 Task: Add an empty checklist named "Backlog" to the card.
Action: Mouse moved to (898, 221)
Screenshot: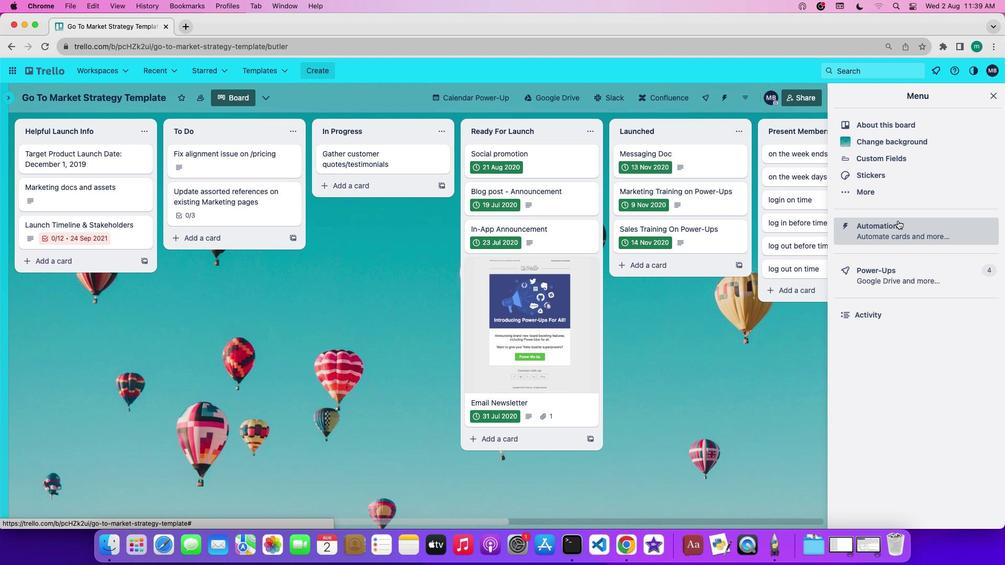 
Action: Mouse pressed left at (898, 221)
Screenshot: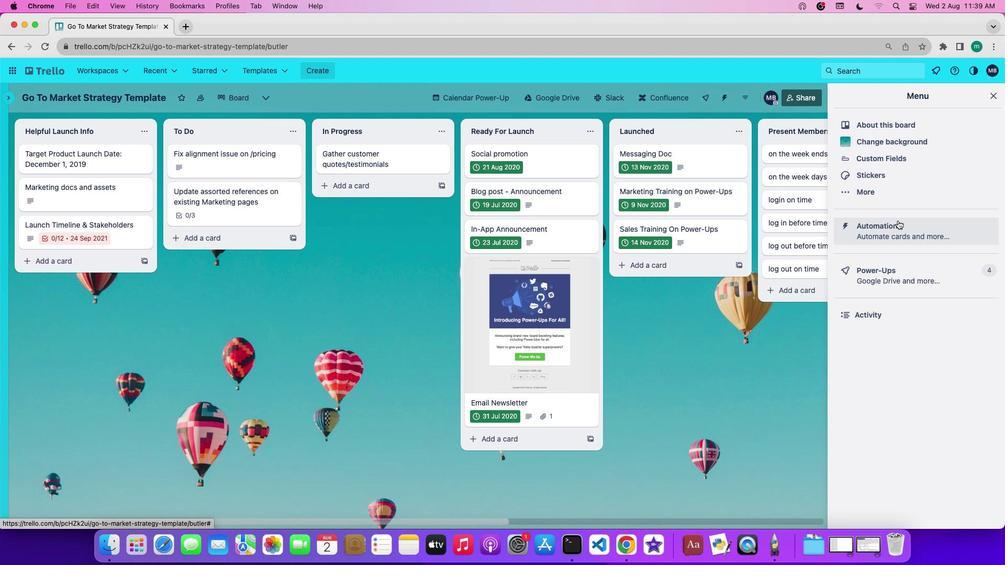 
Action: Mouse moved to (89, 272)
Screenshot: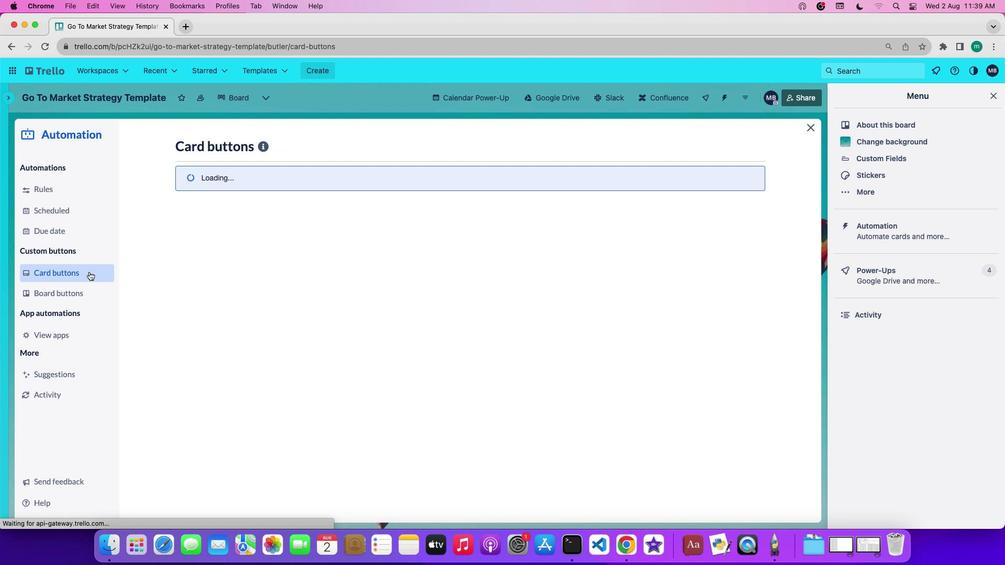 
Action: Mouse pressed left at (89, 272)
Screenshot: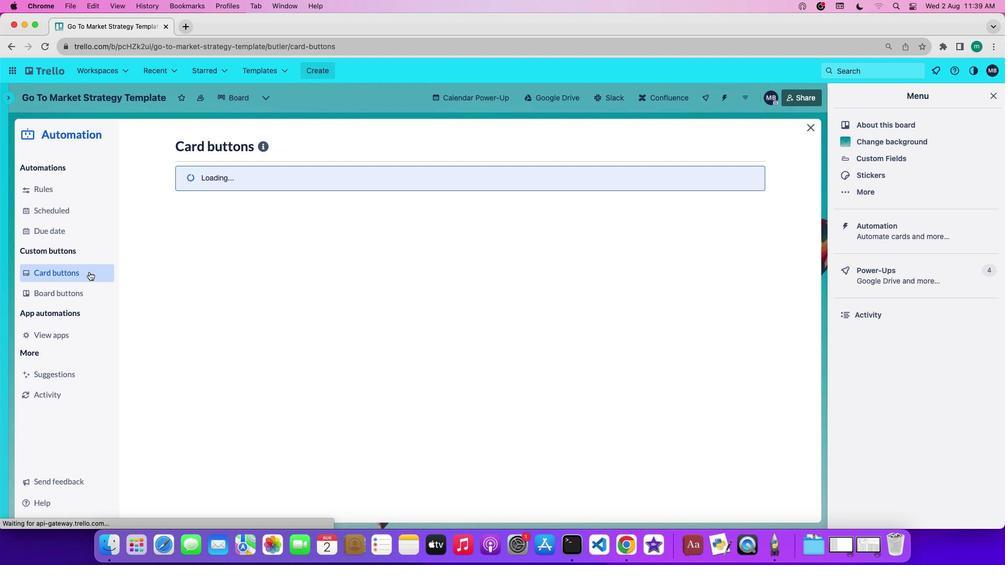 
Action: Mouse moved to (230, 364)
Screenshot: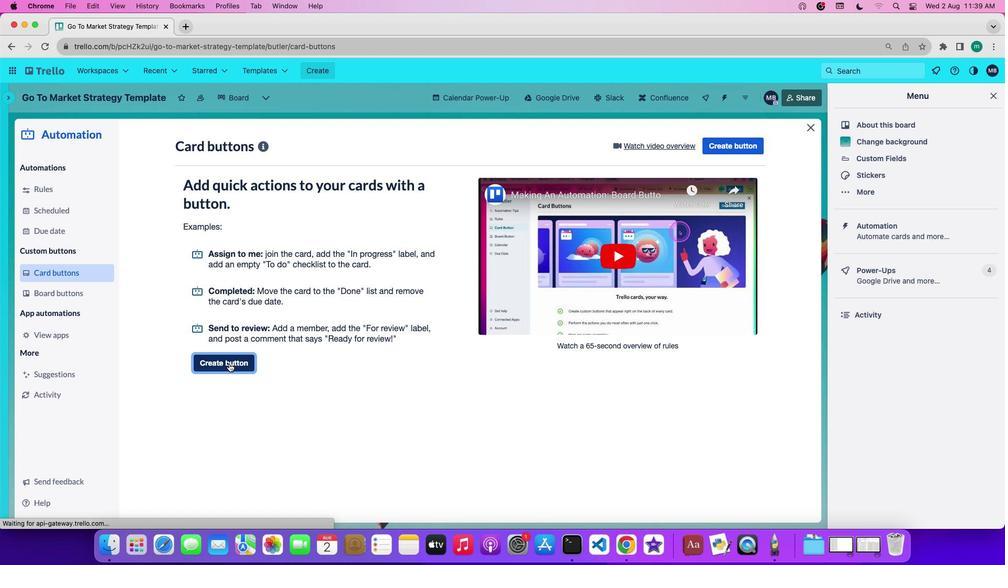 
Action: Mouse pressed left at (230, 364)
Screenshot: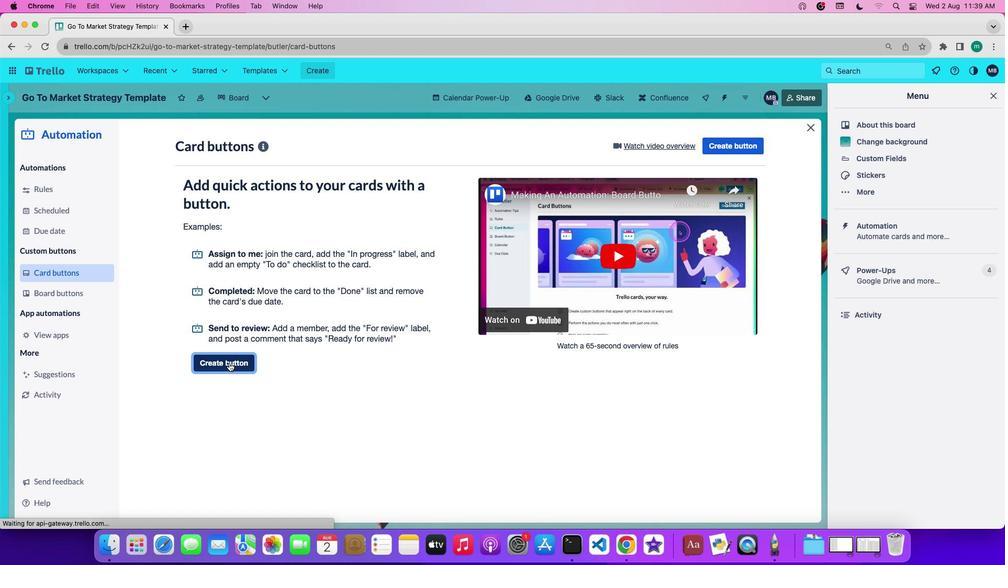 
Action: Mouse moved to (401, 293)
Screenshot: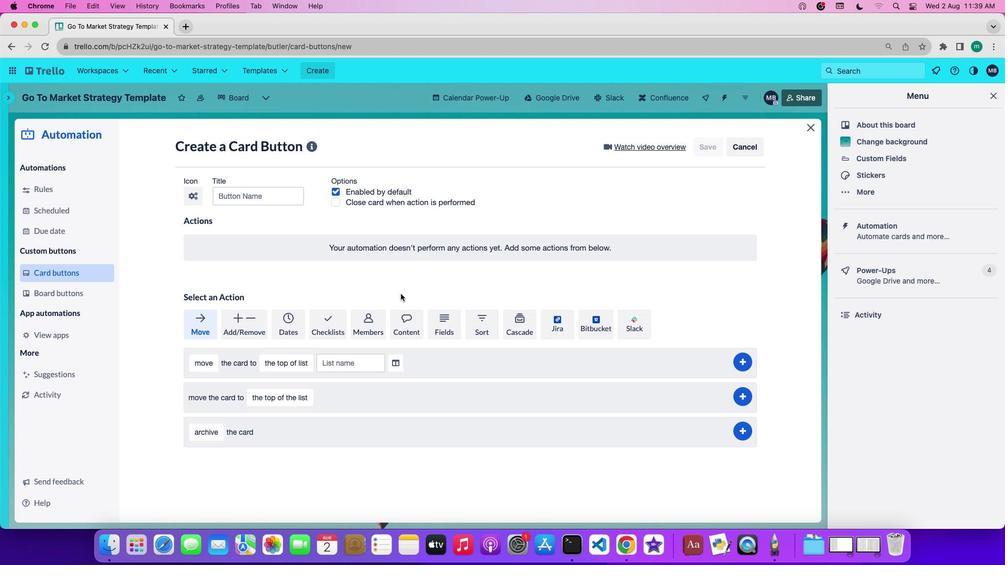 
Action: Mouse pressed left at (401, 293)
Screenshot: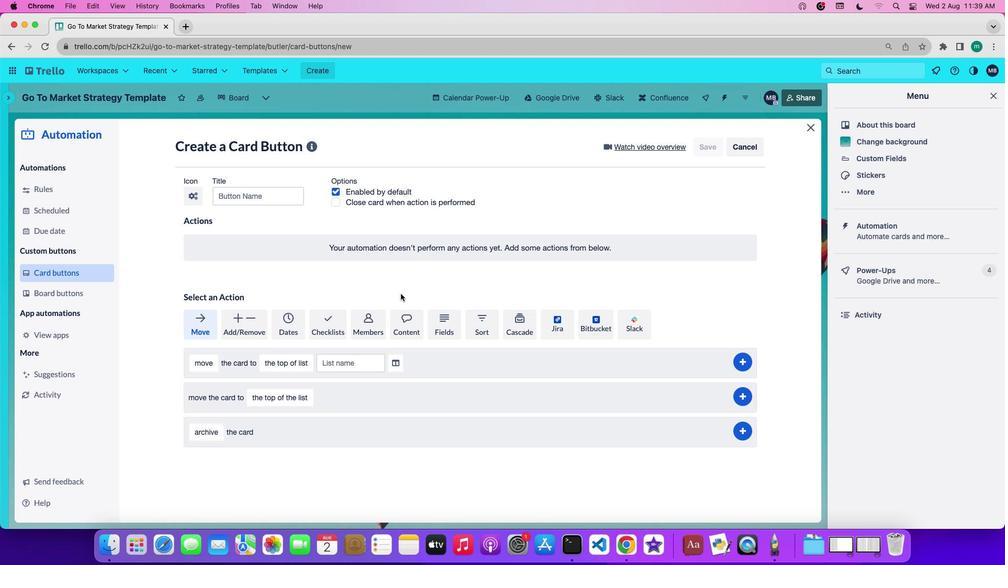 
Action: Mouse moved to (328, 318)
Screenshot: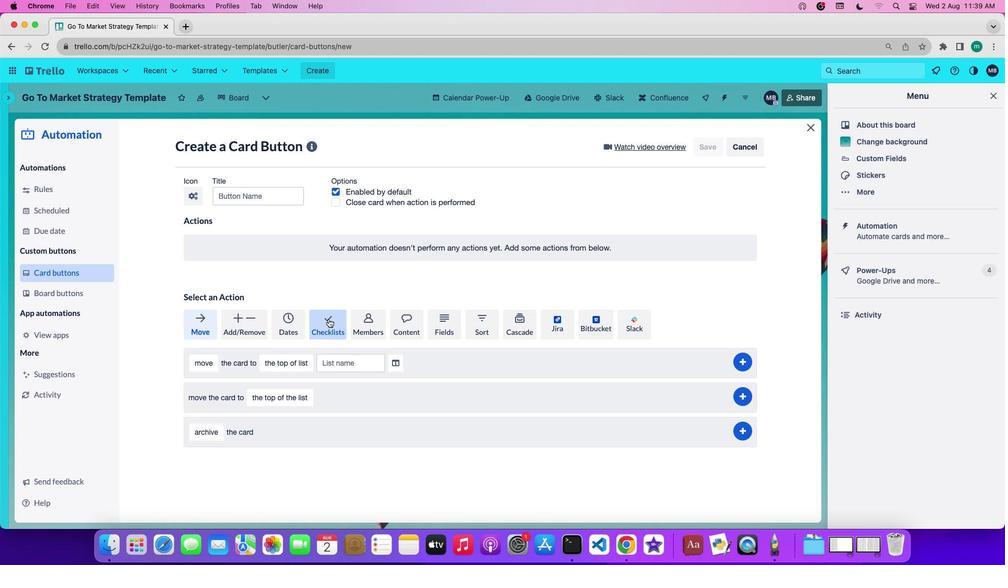 
Action: Mouse pressed left at (328, 318)
Screenshot: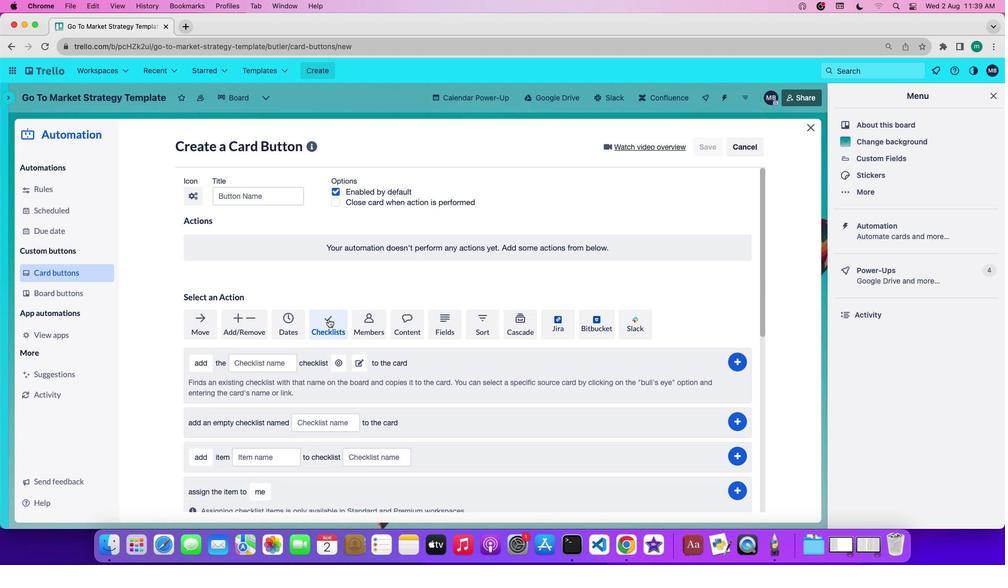 
Action: Mouse moved to (317, 423)
Screenshot: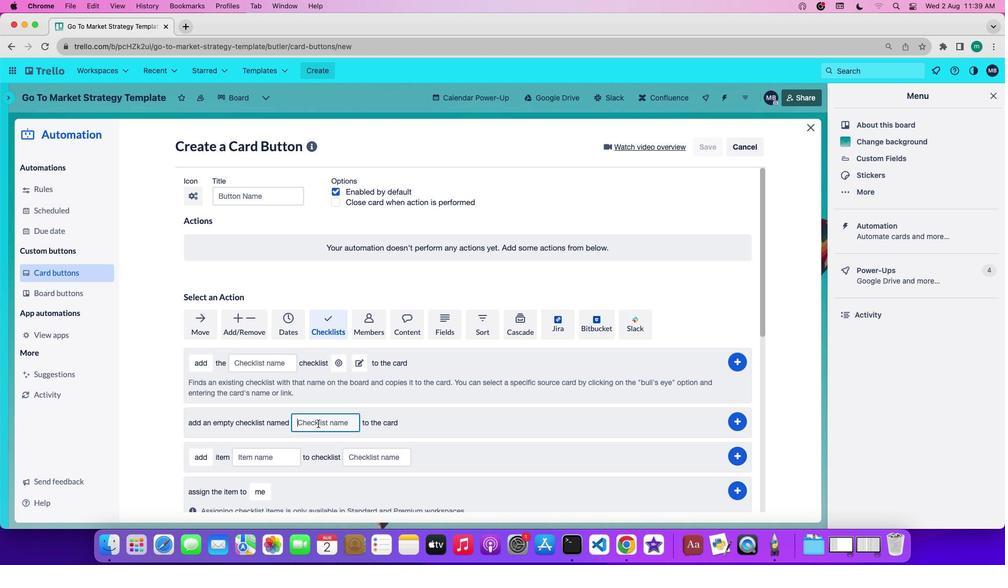 
Action: Mouse pressed left at (317, 423)
Screenshot: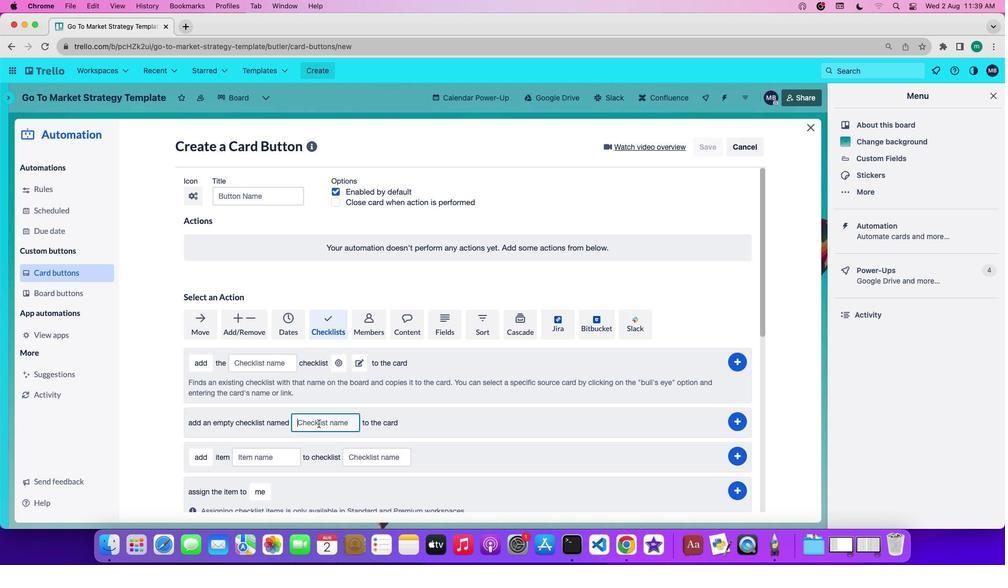 
Action: Mouse moved to (318, 423)
Screenshot: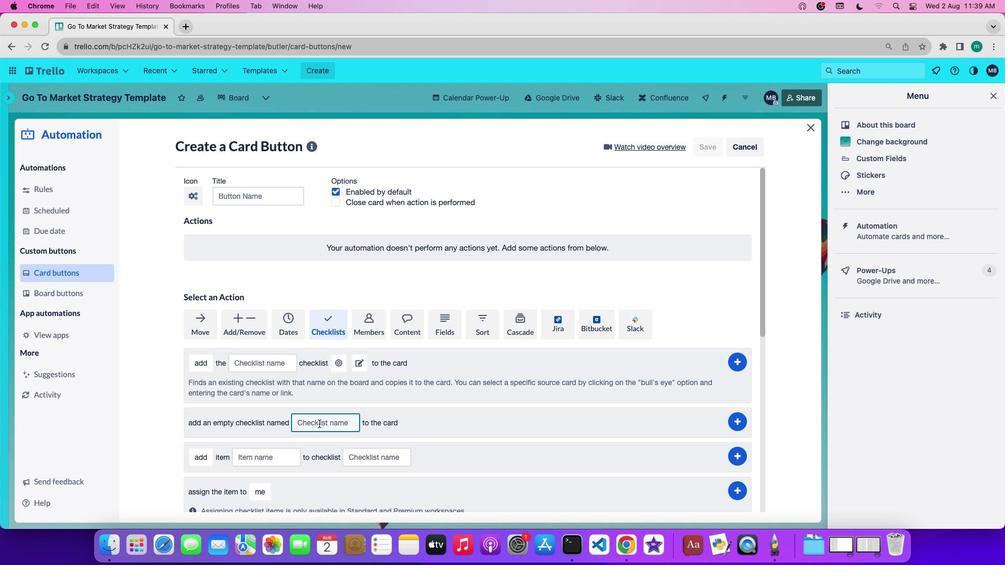 
Action: Key pressed Key.shift'B''a''c''k''l''o''g'
Screenshot: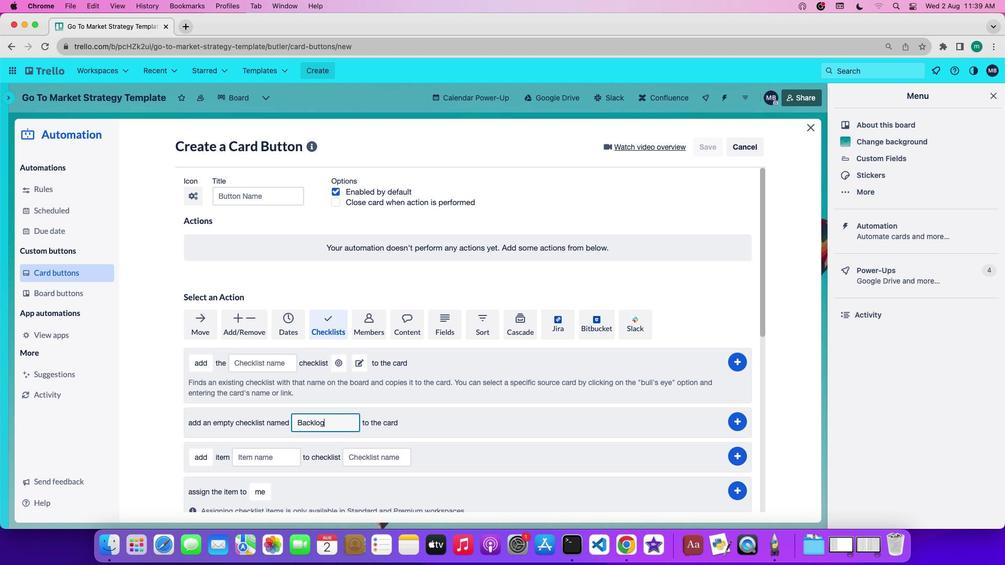 
Action: Mouse moved to (738, 422)
Screenshot: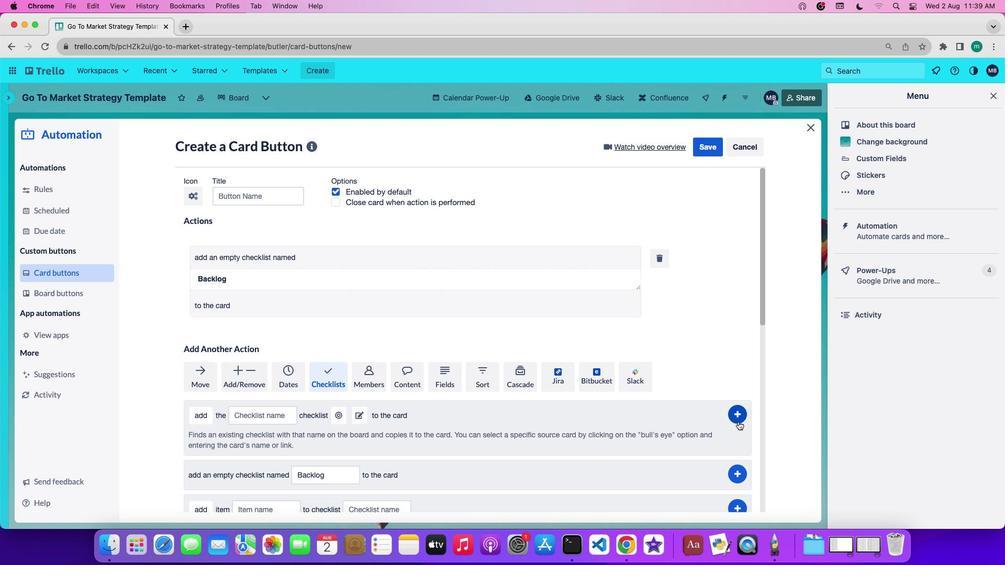 
Action: Mouse pressed left at (738, 422)
Screenshot: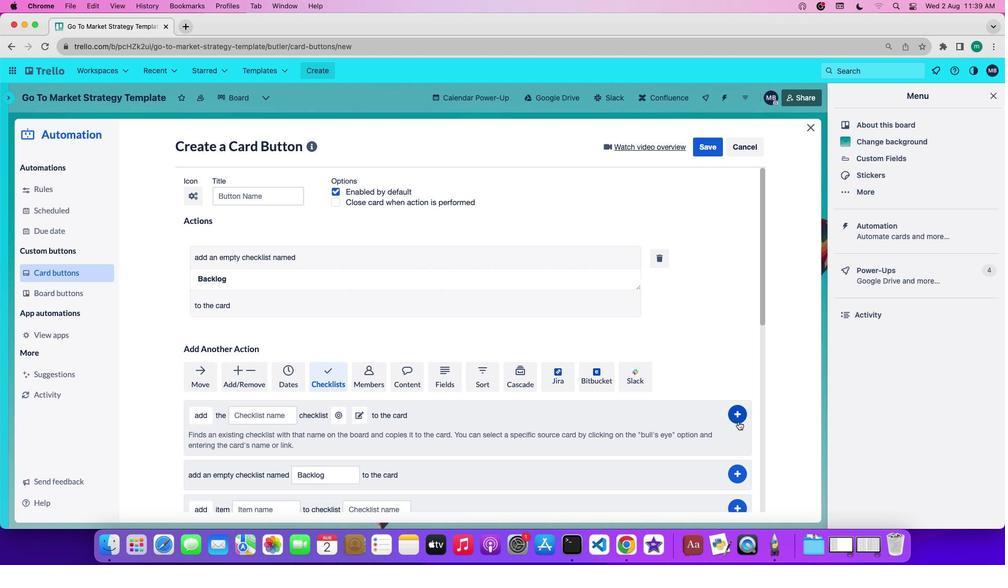 
